 Task: Write Job location "New Delhi".
Action: Mouse moved to (681, 166)
Screenshot: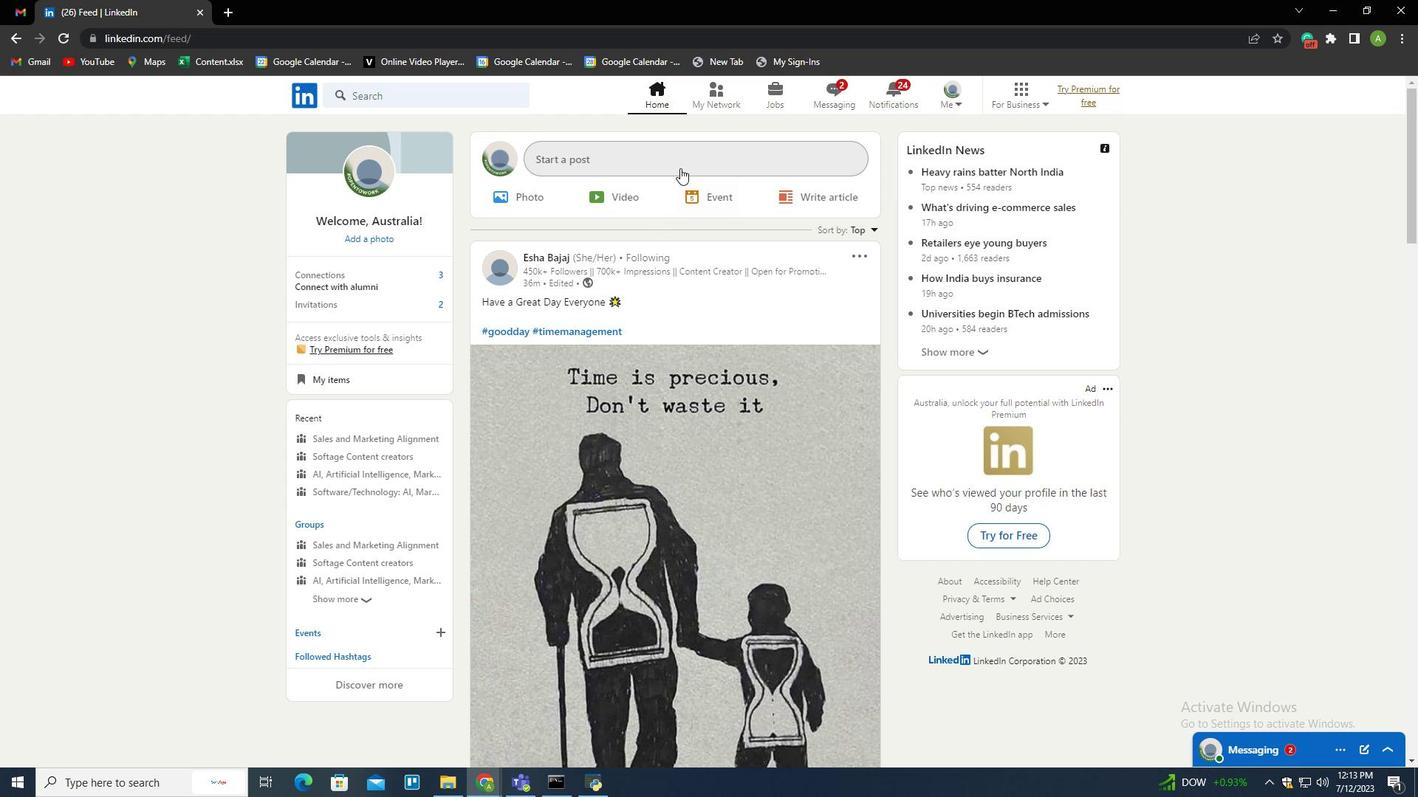 
Action: Mouse pressed left at (681, 166)
Screenshot: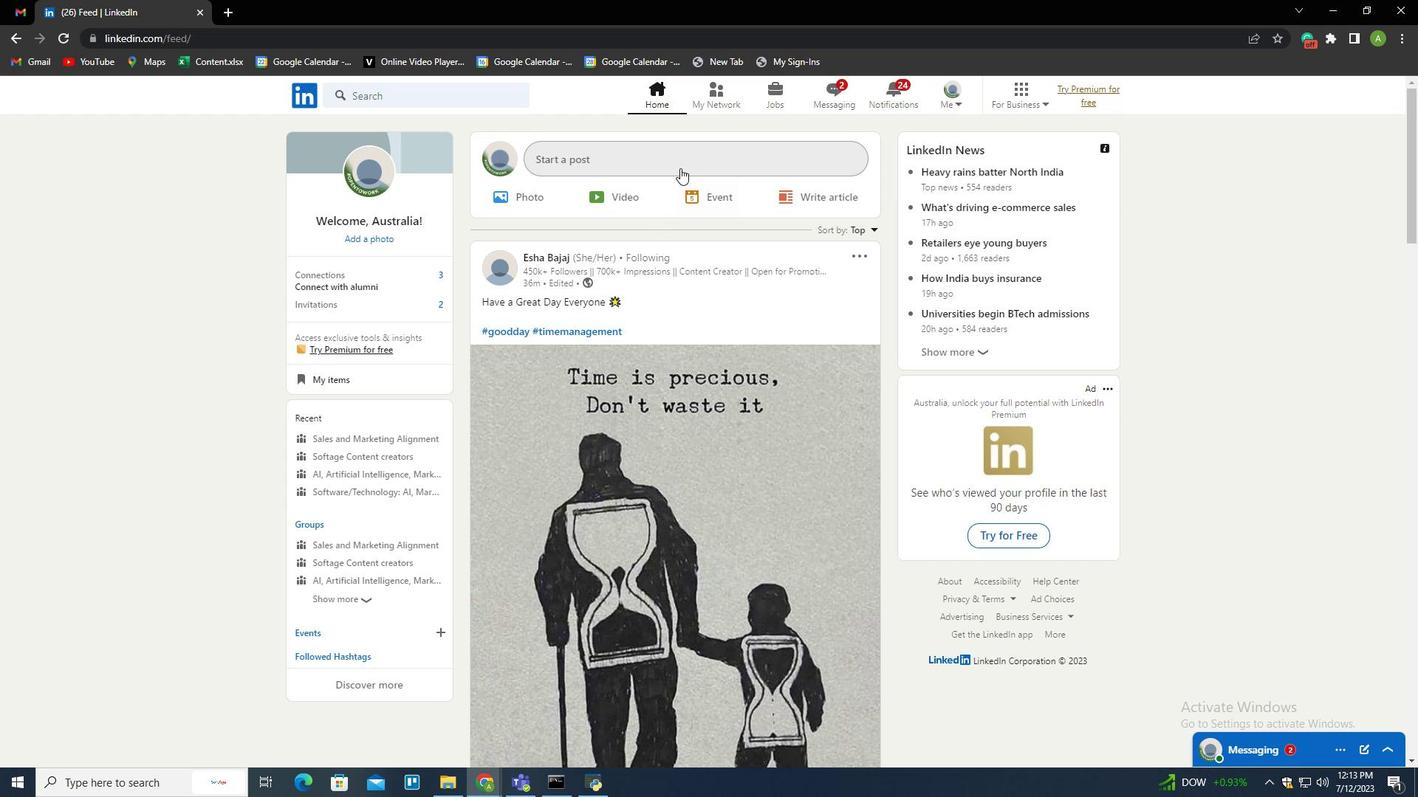 
Action: Mouse moved to (619, 450)
Screenshot: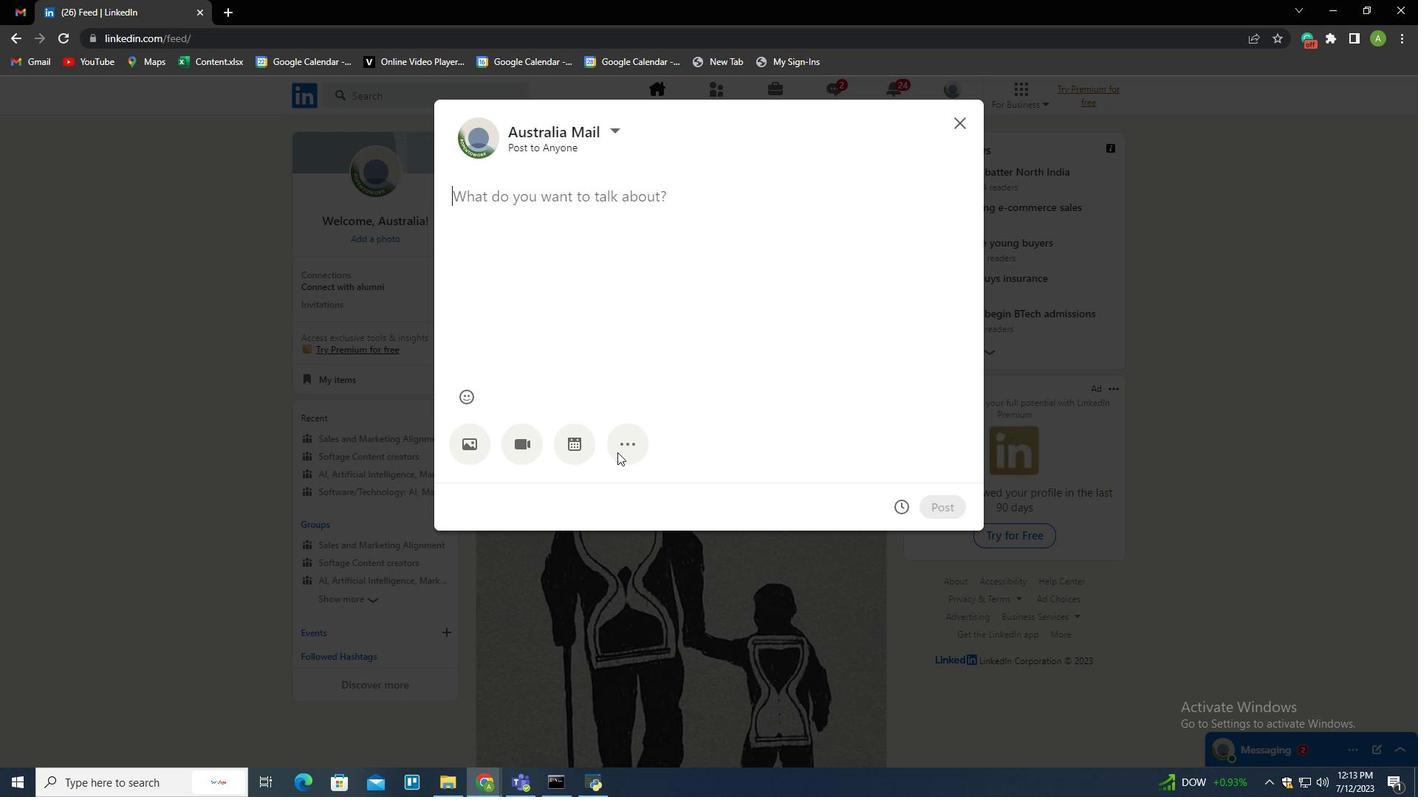 
Action: Mouse pressed left at (619, 450)
Screenshot: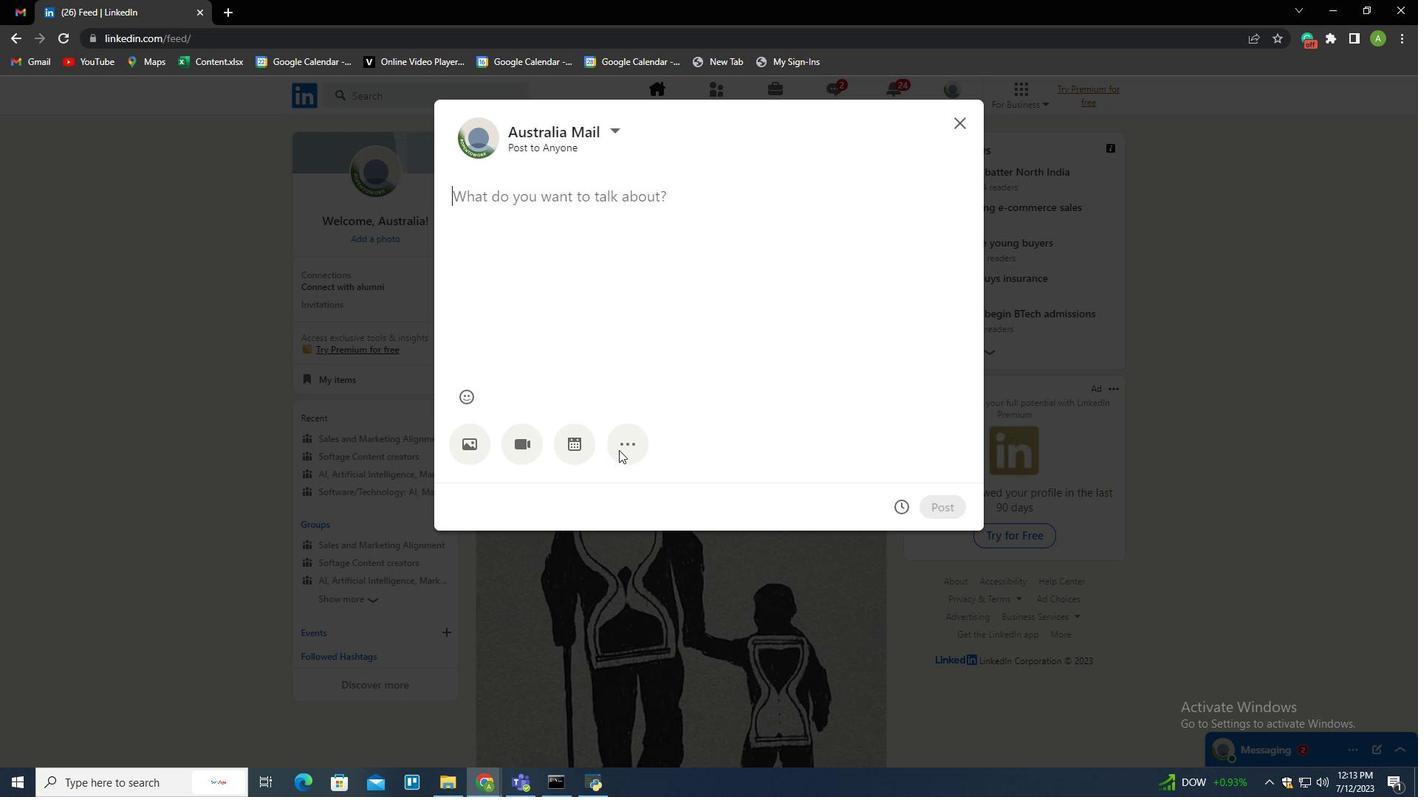 
Action: Mouse moved to (676, 446)
Screenshot: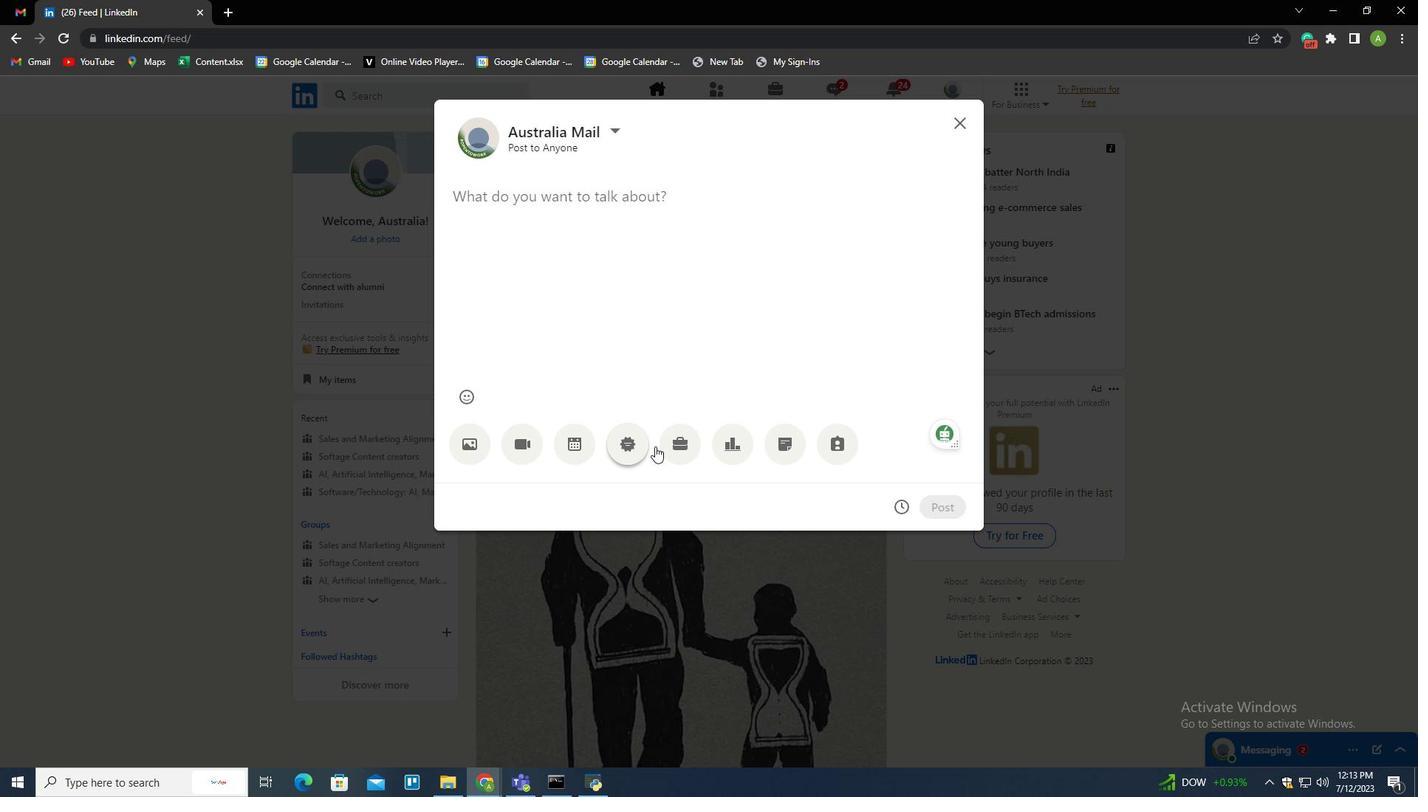 
Action: Mouse pressed left at (676, 446)
Screenshot: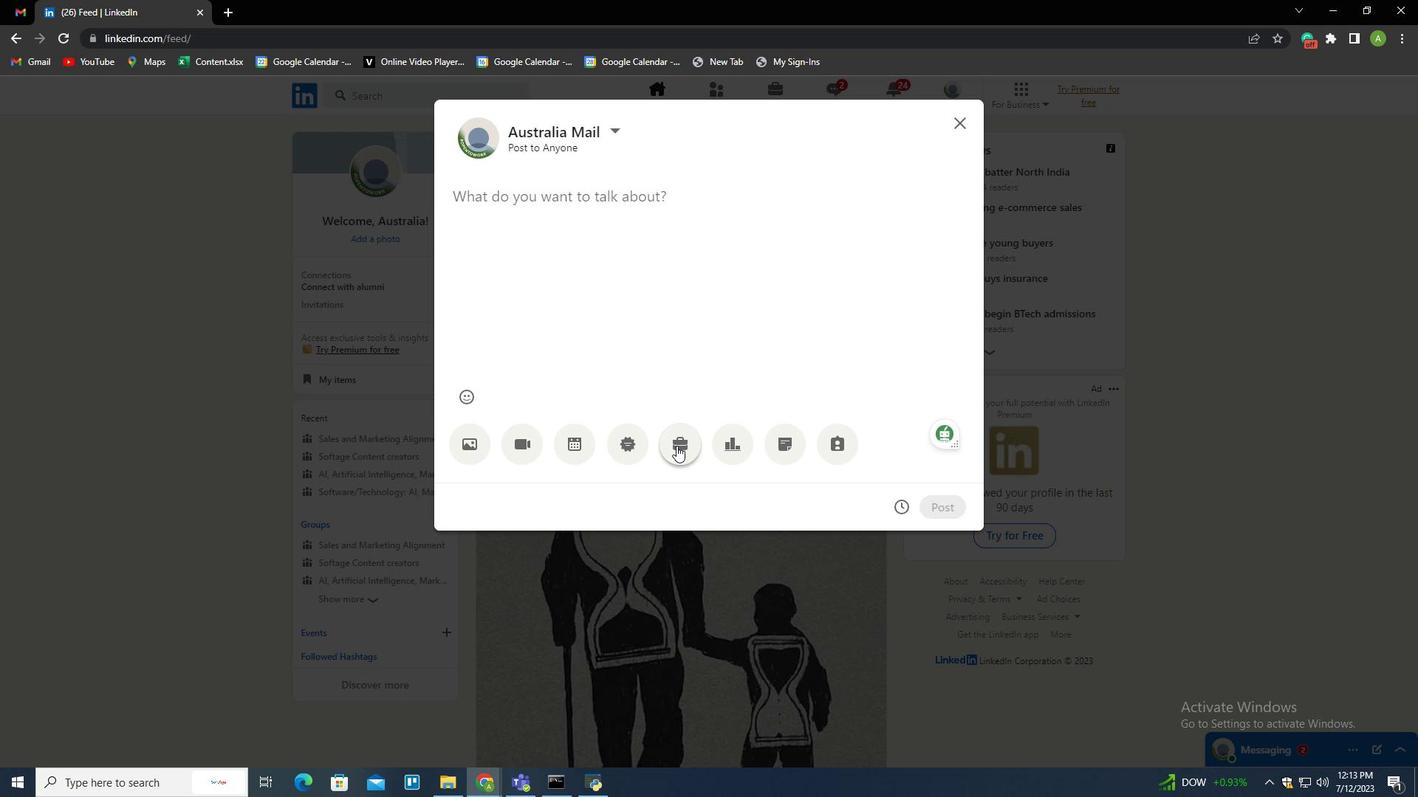 
Action: Mouse moved to (710, 603)
Screenshot: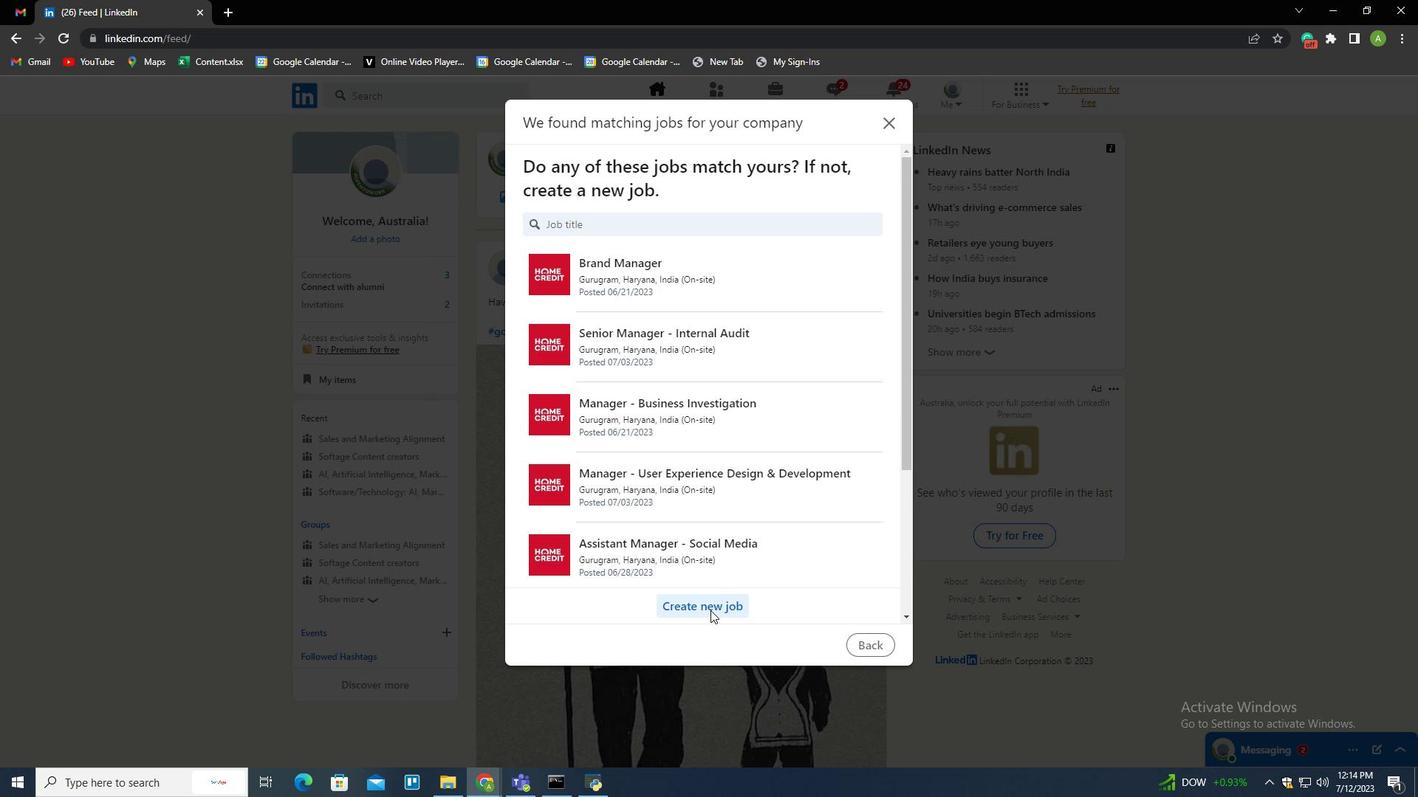 
Action: Mouse pressed left at (710, 603)
Screenshot: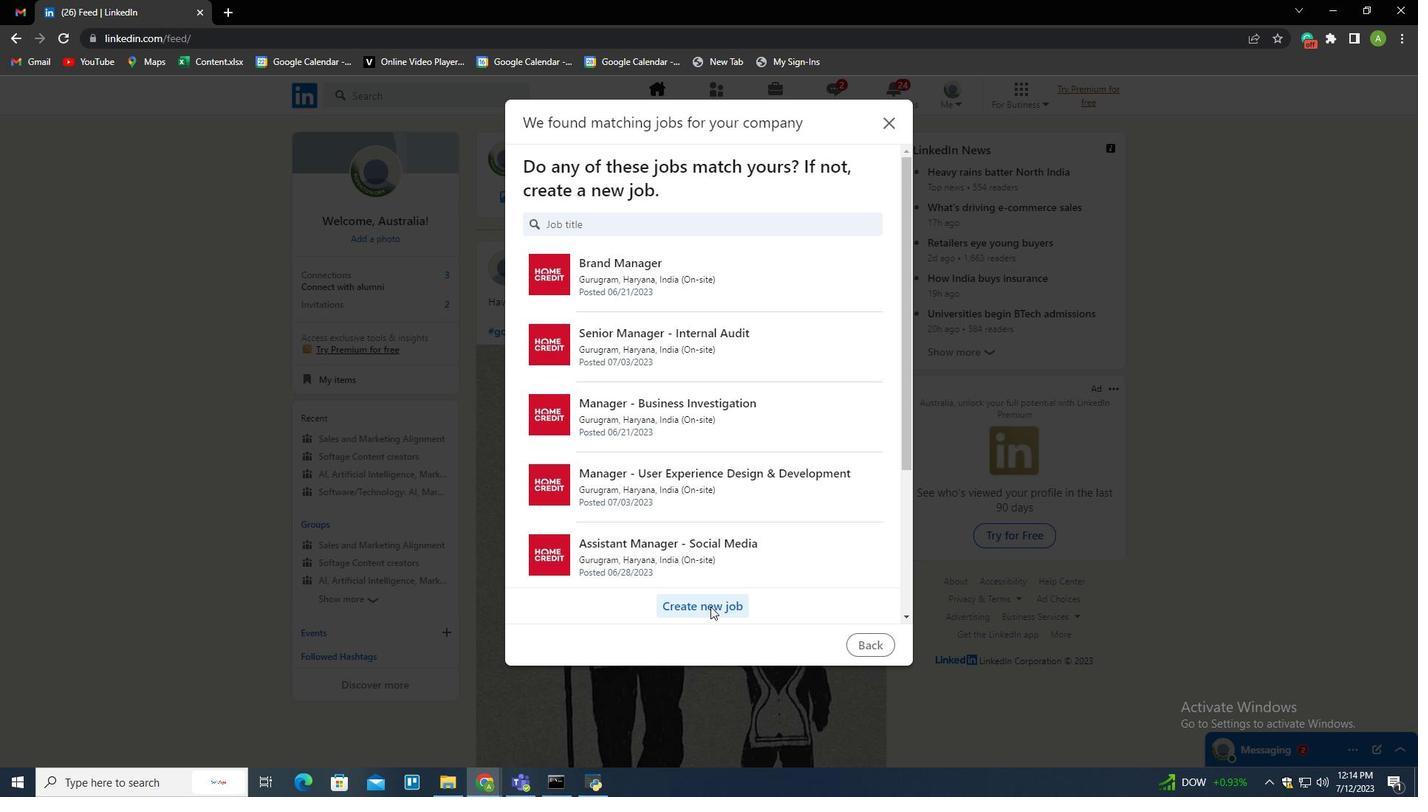
Action: Mouse moved to (884, 321)
Screenshot: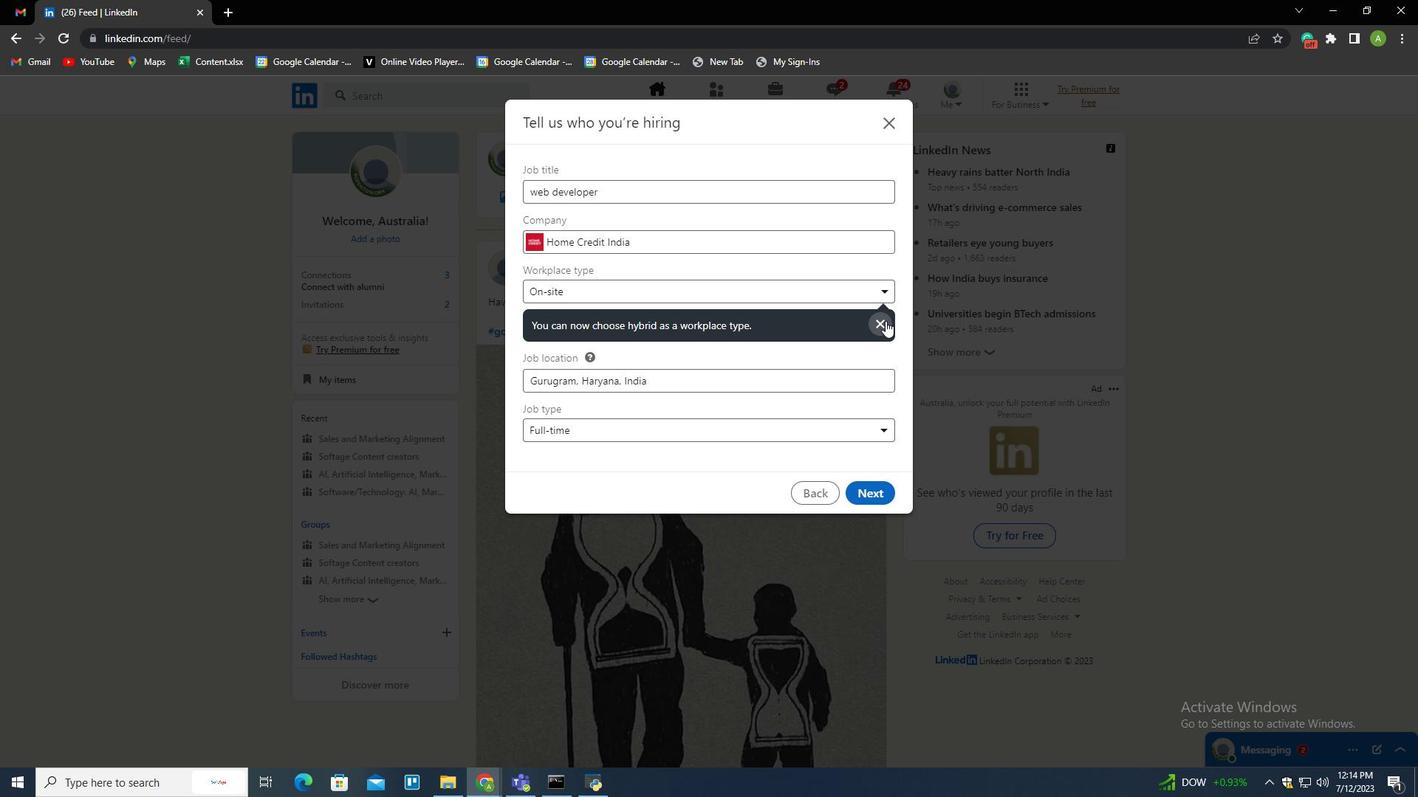 
Action: Mouse pressed left at (884, 321)
Screenshot: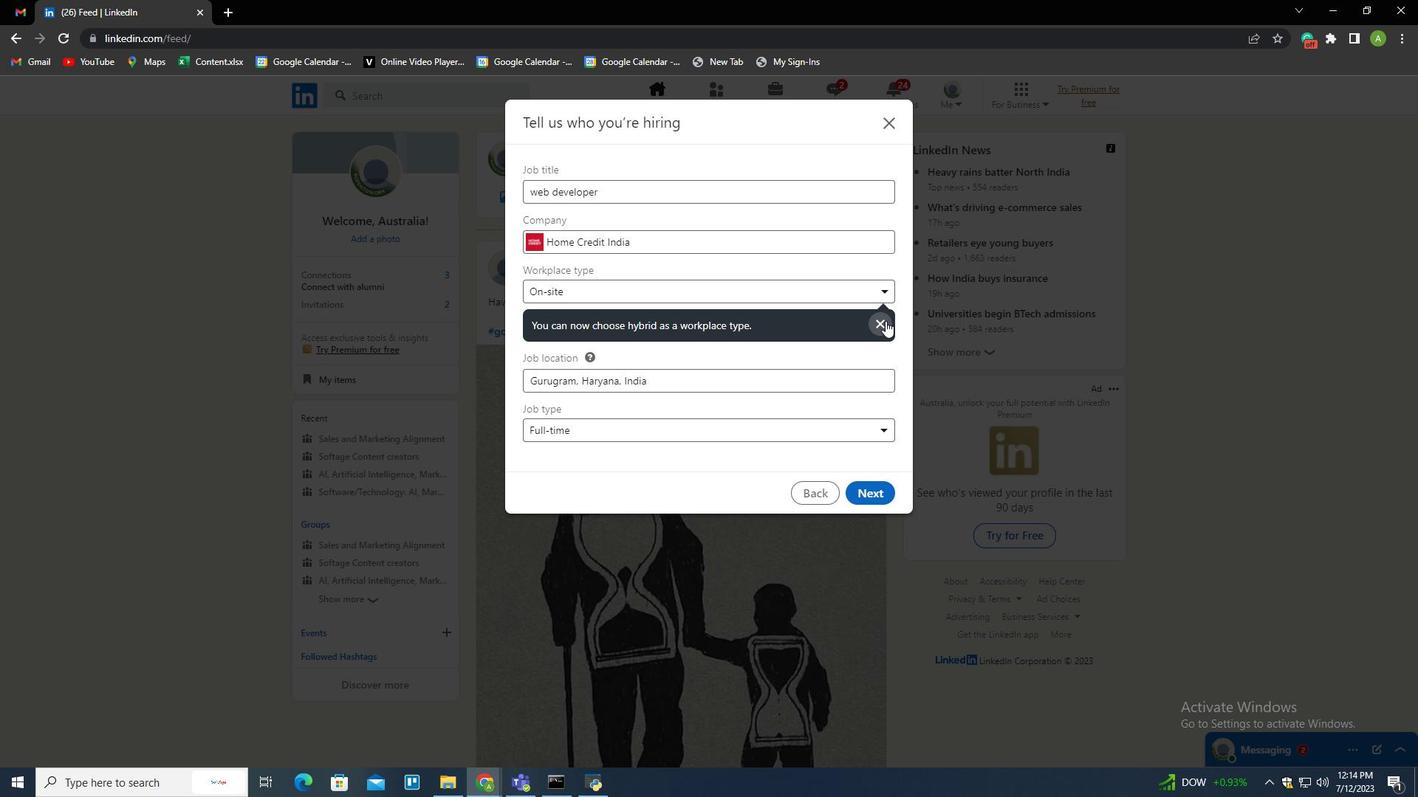 
Action: Mouse moved to (649, 342)
Screenshot: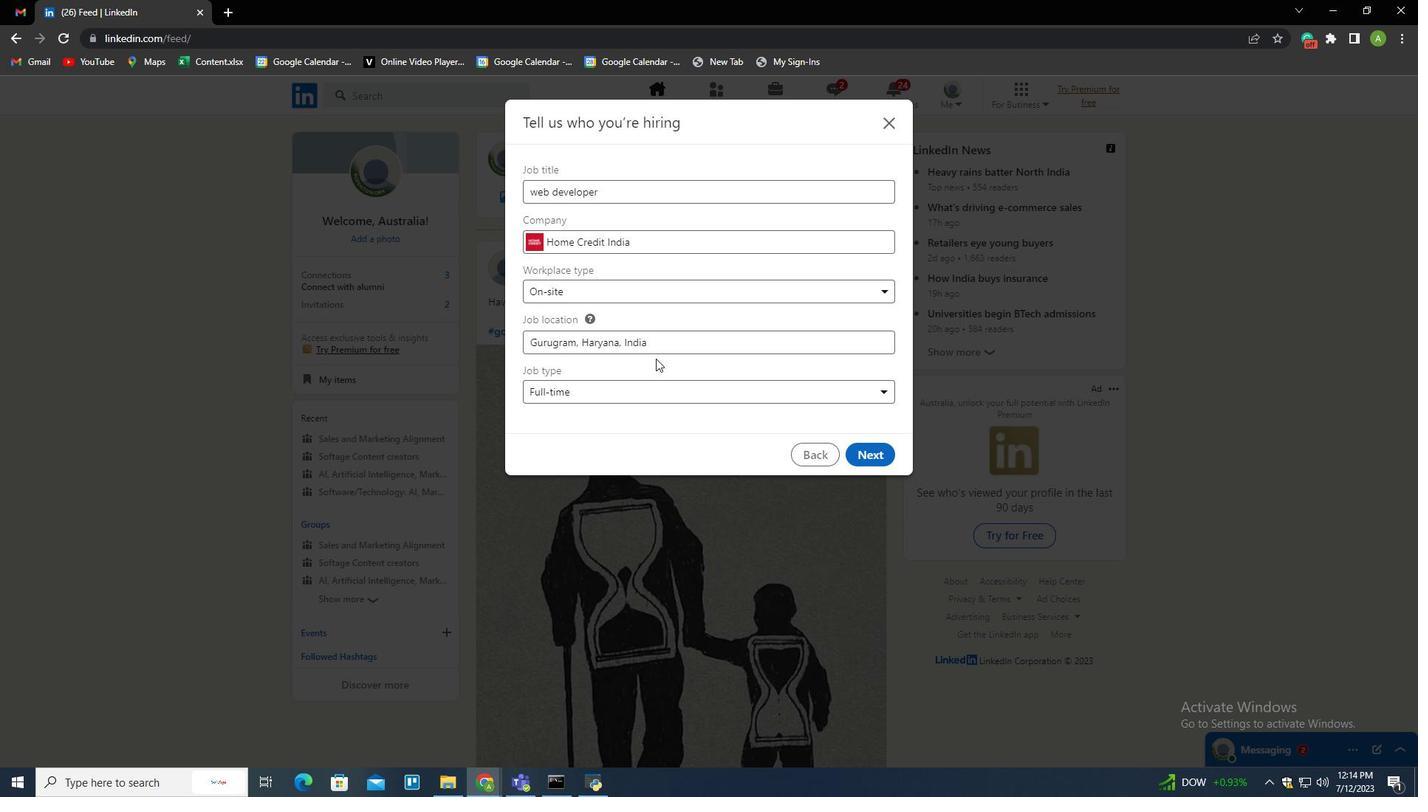 
Action: Mouse pressed left at (649, 342)
Screenshot: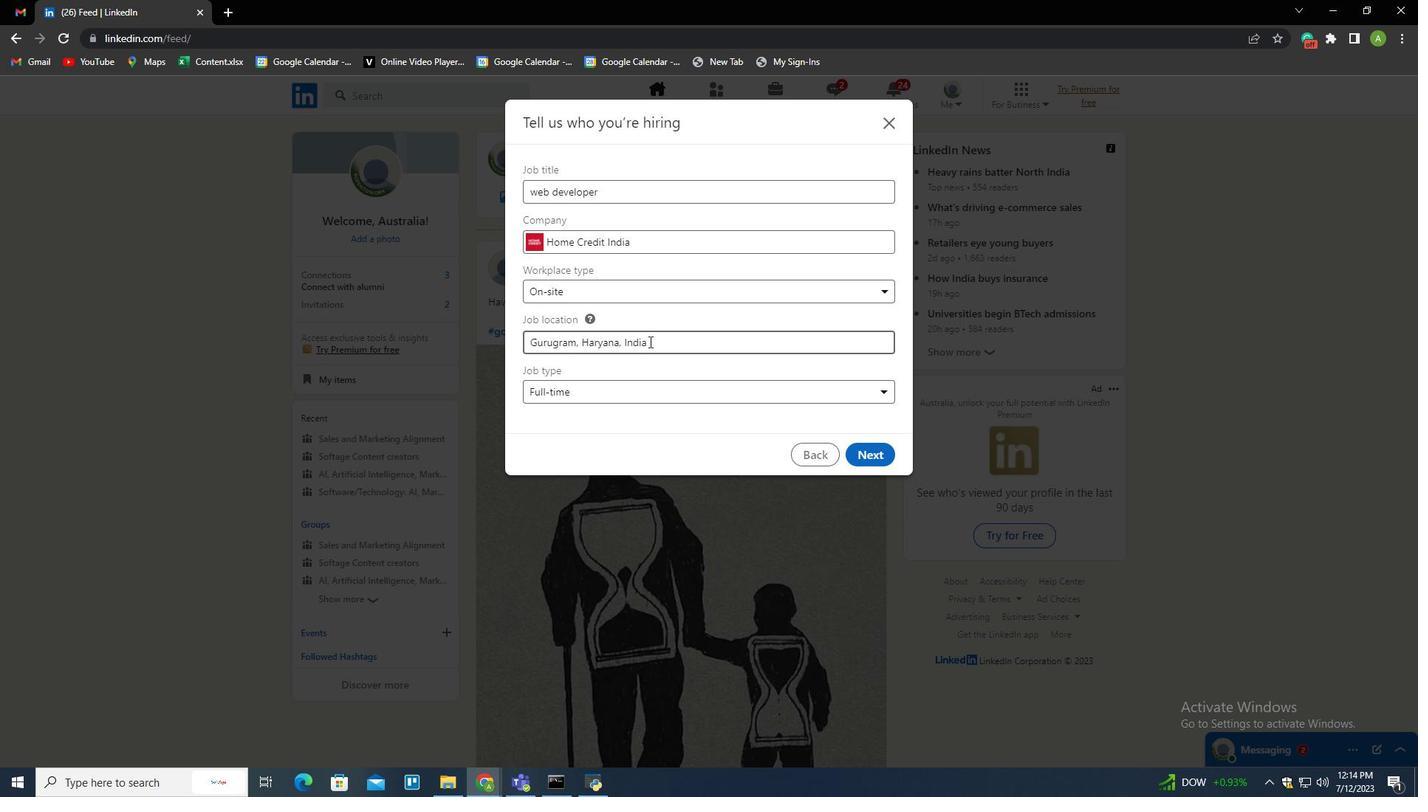 
Action: Mouse pressed left at (649, 342)
Screenshot: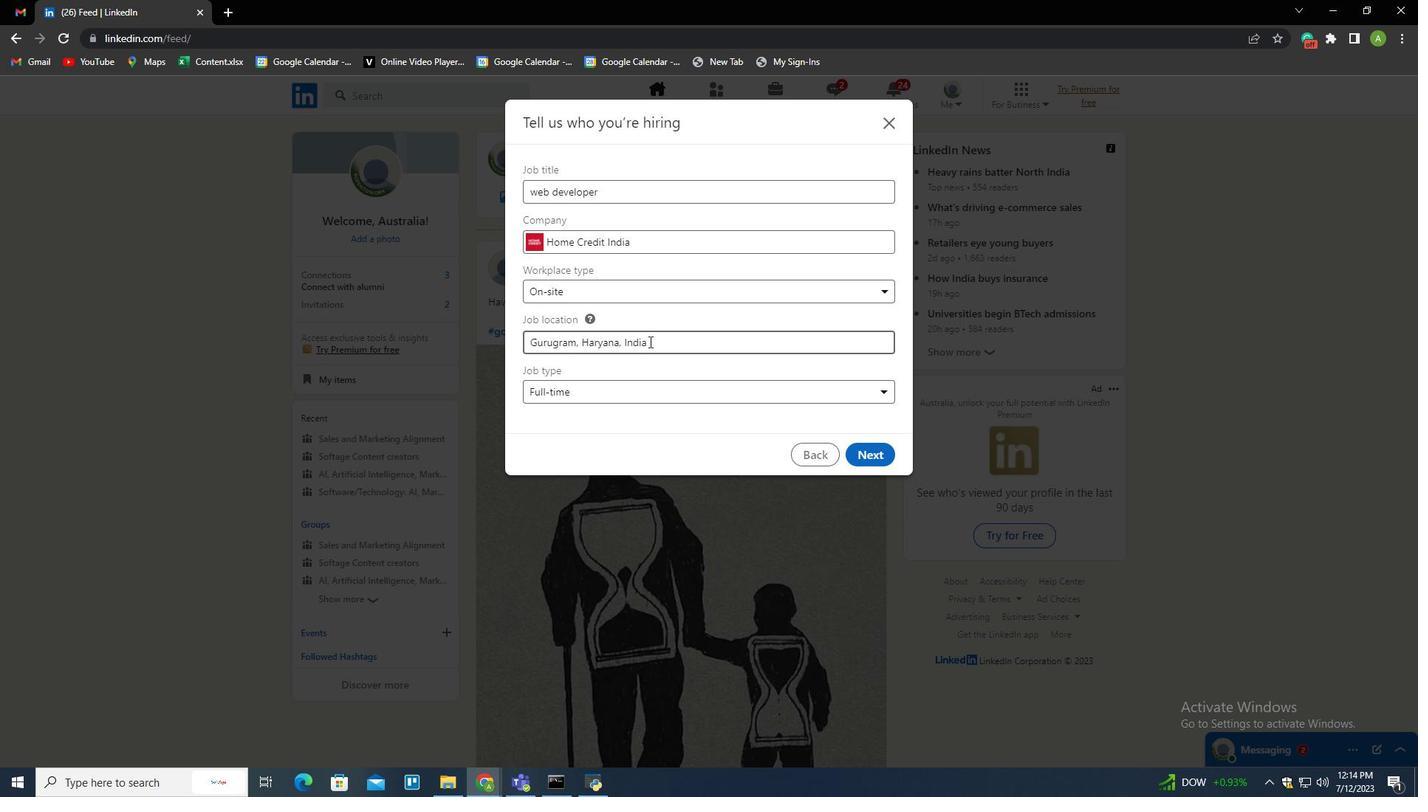 
Action: Mouse pressed left at (649, 342)
Screenshot: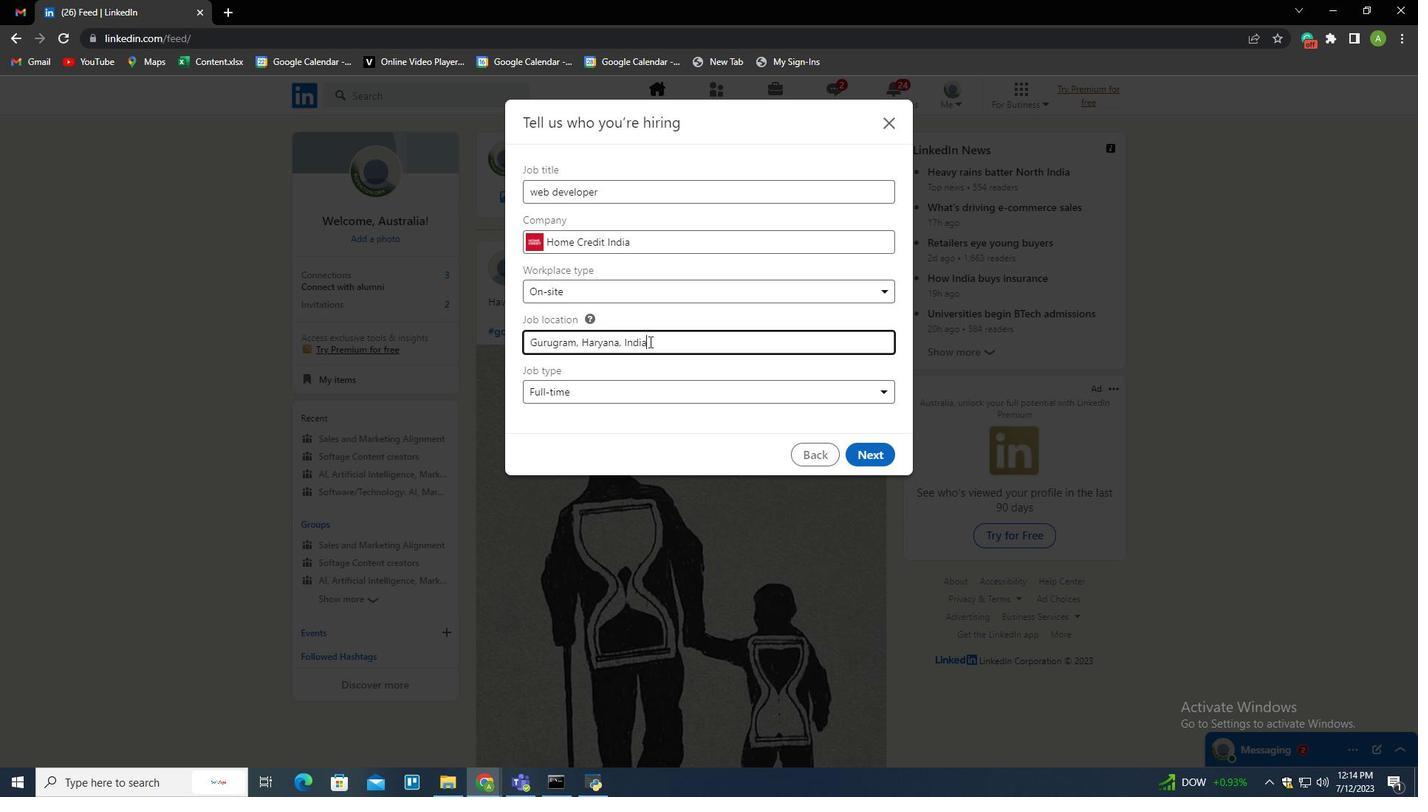 
Action: Key pressed <Key.shift>M<Key.backspace><Key.shift>New<Key.space><Key.shift>Delhi
Screenshot: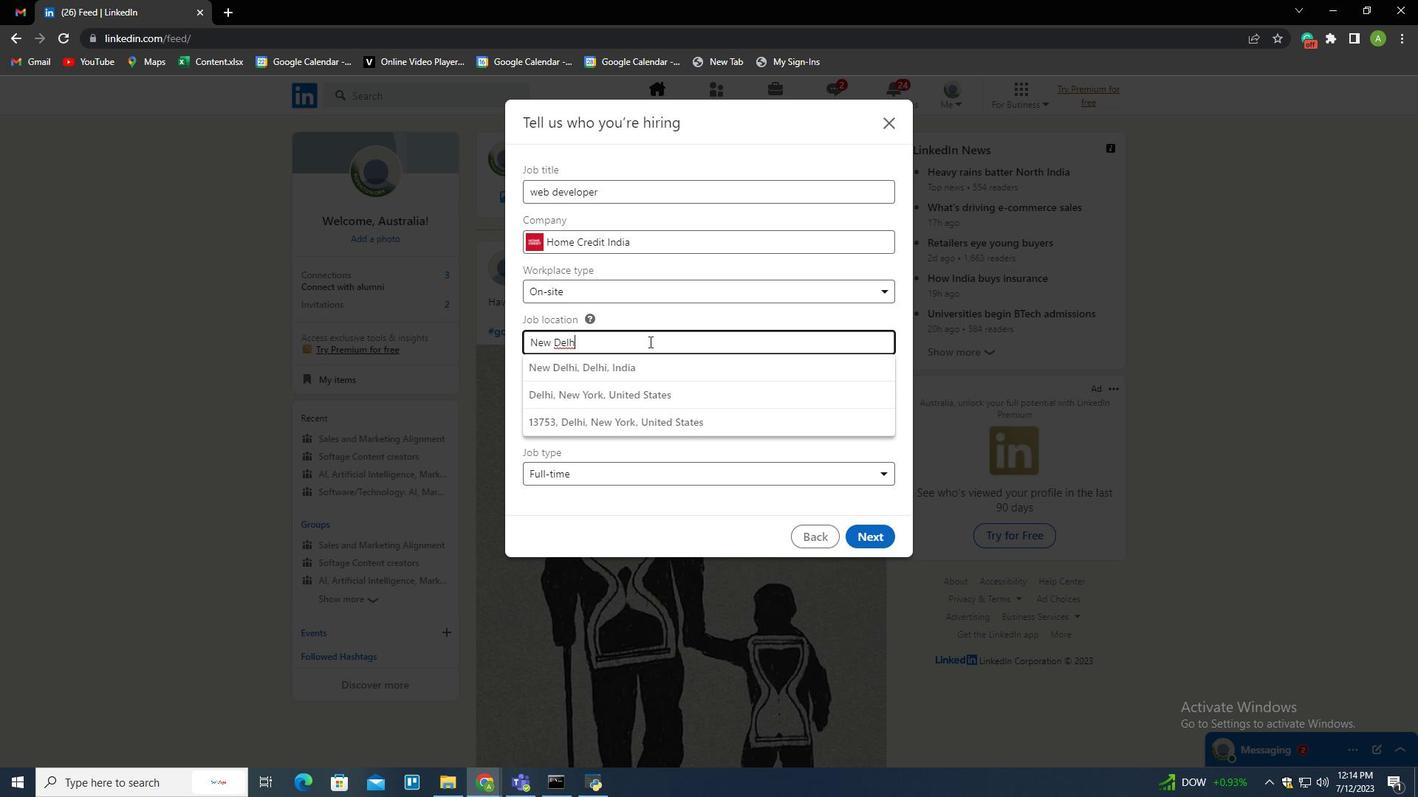 
Action: Mouse moved to (619, 364)
Screenshot: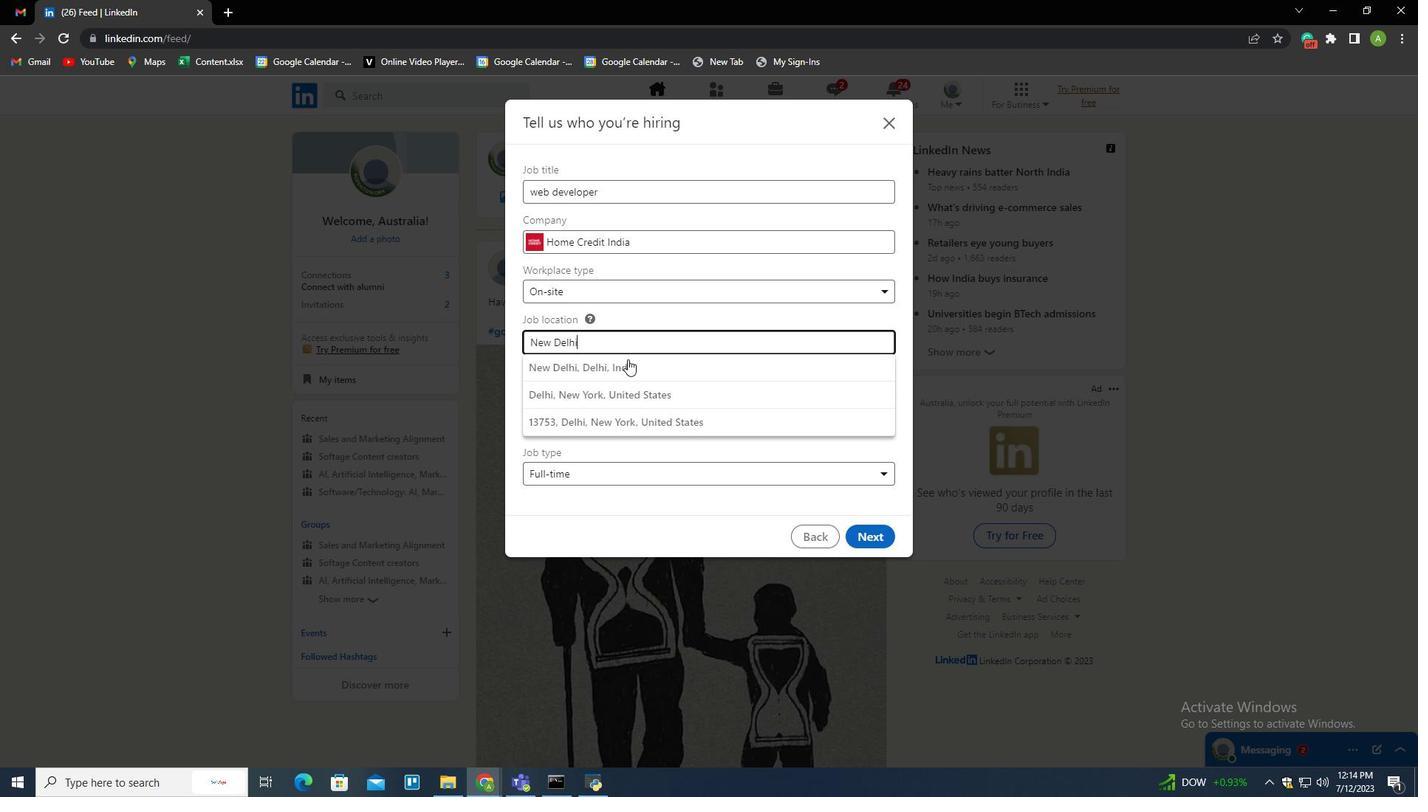 
Action: Mouse pressed left at (619, 364)
Screenshot: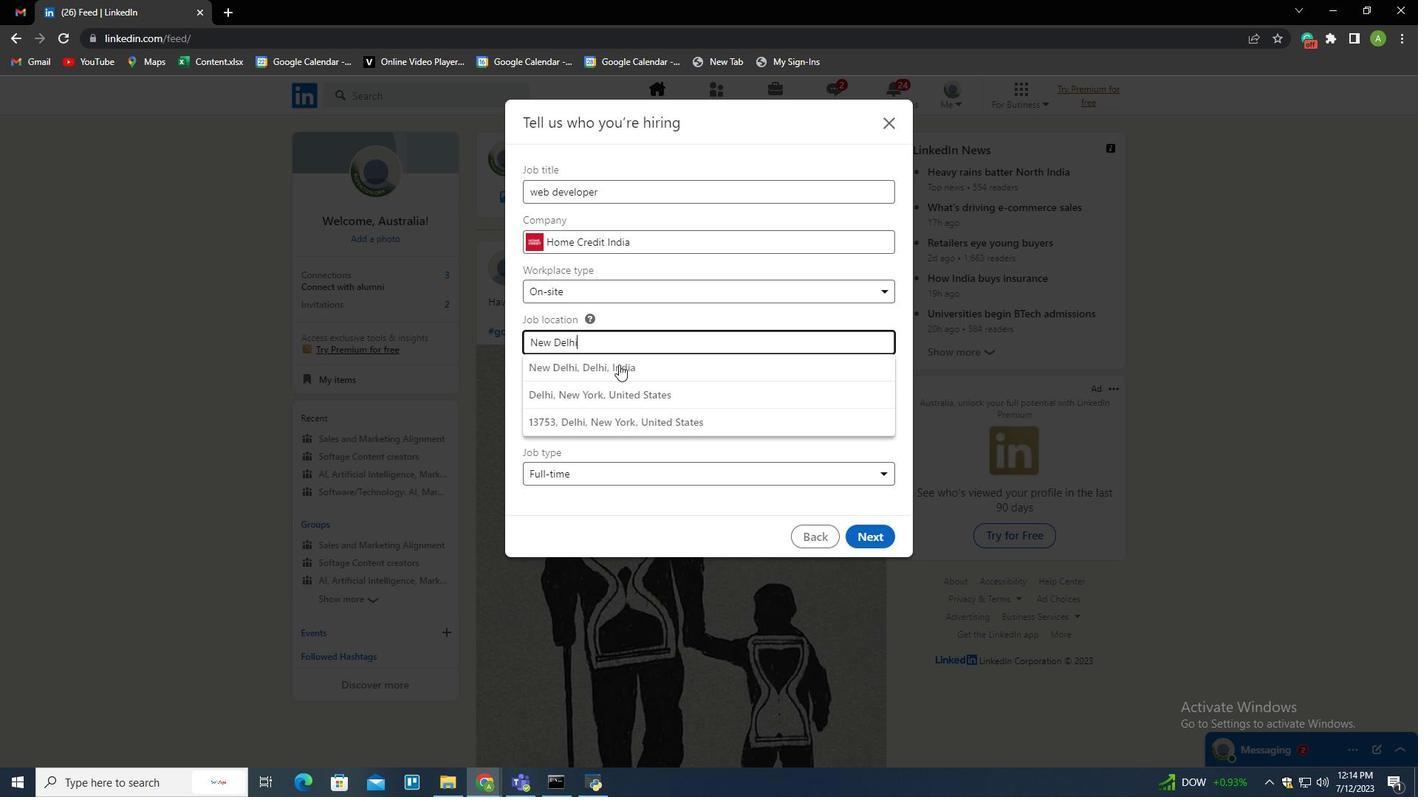 
Action: Mouse moved to (809, 463)
Screenshot: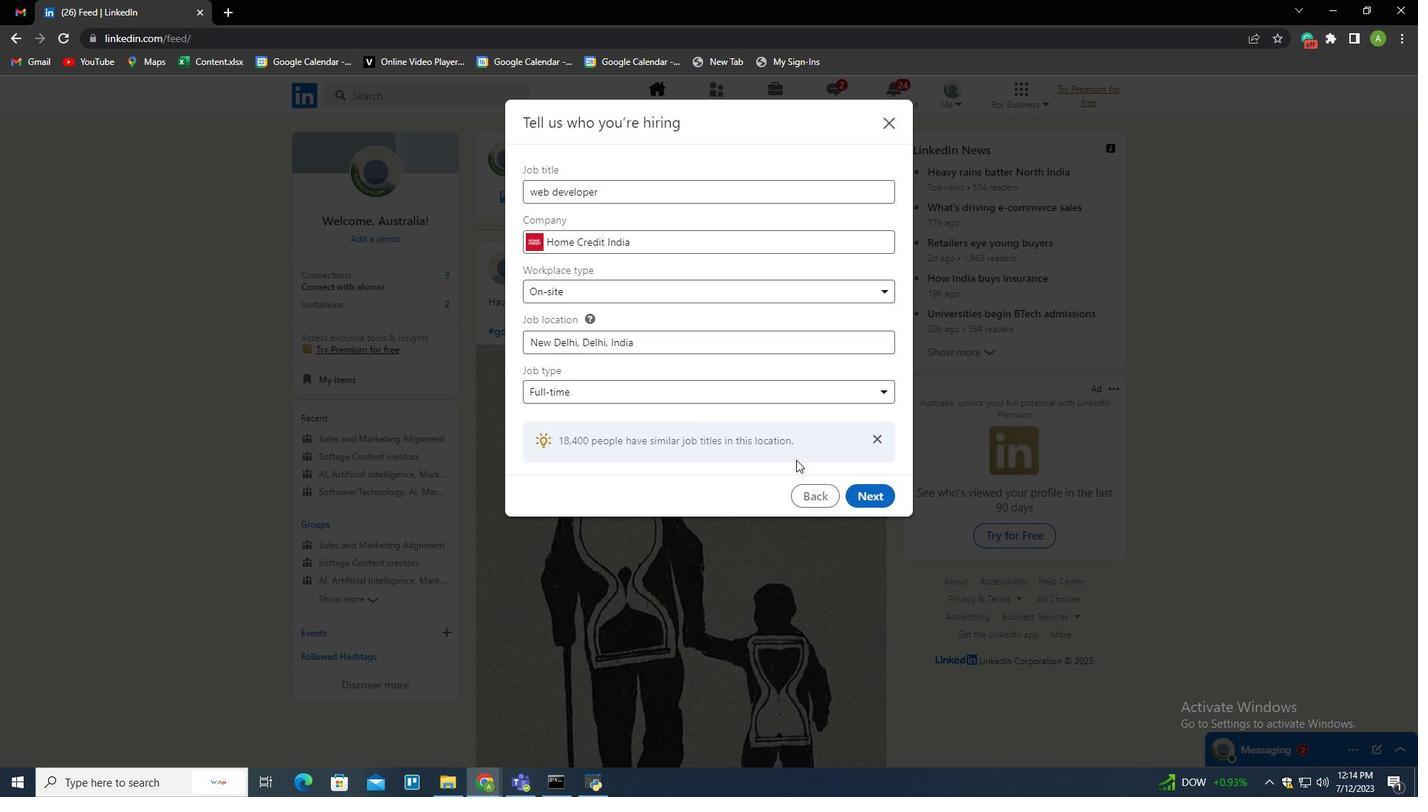 
